 Task: Create a due date automation trigger when advanced on, on the monday after a card is due add dates not due next week at 11:00 AM.
Action: Mouse moved to (969, 74)
Screenshot: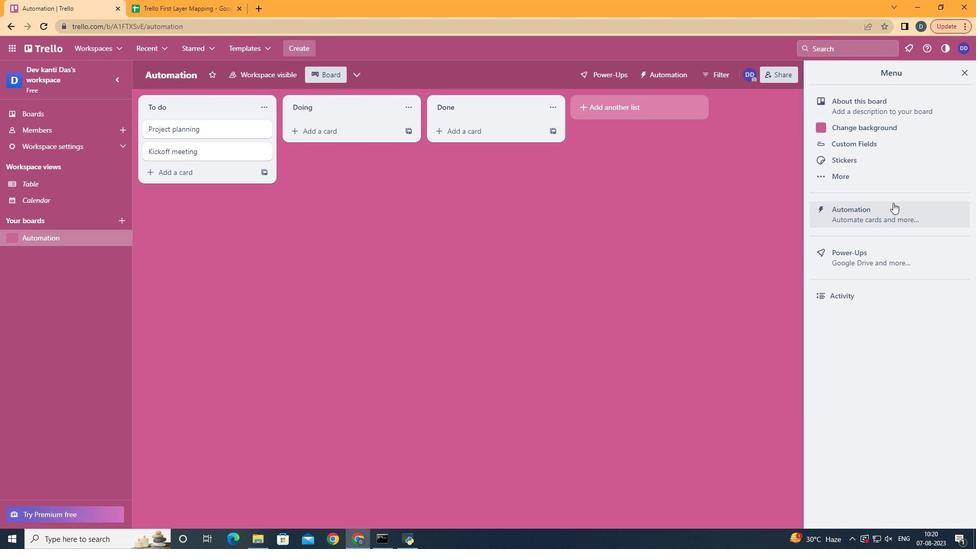 
Action: Mouse pressed left at (969, 74)
Screenshot: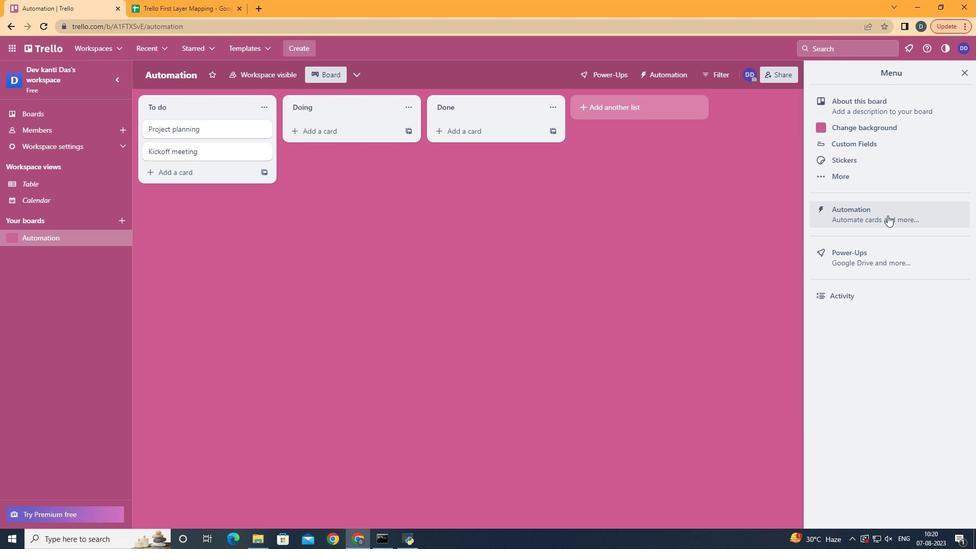 
Action: Mouse moved to (887, 218)
Screenshot: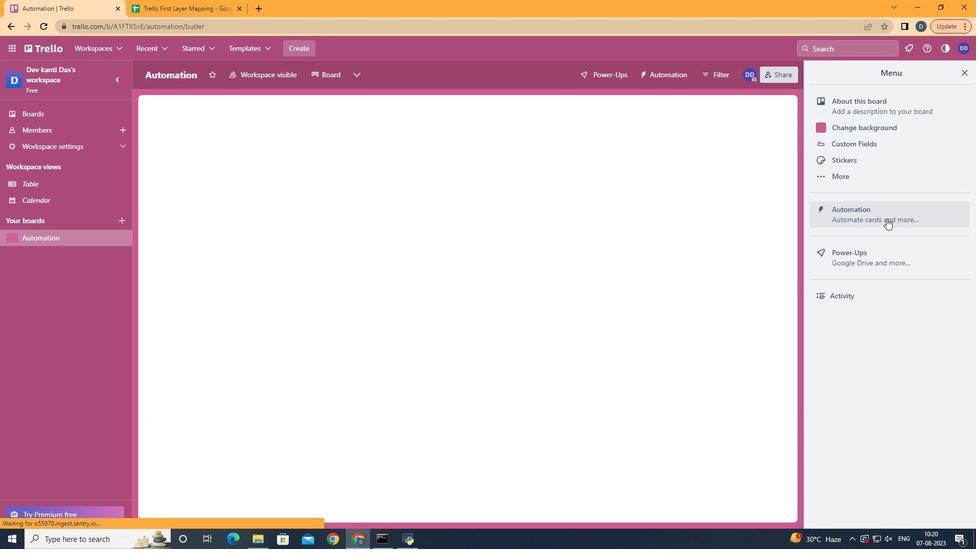 
Action: Mouse pressed left at (887, 218)
Screenshot: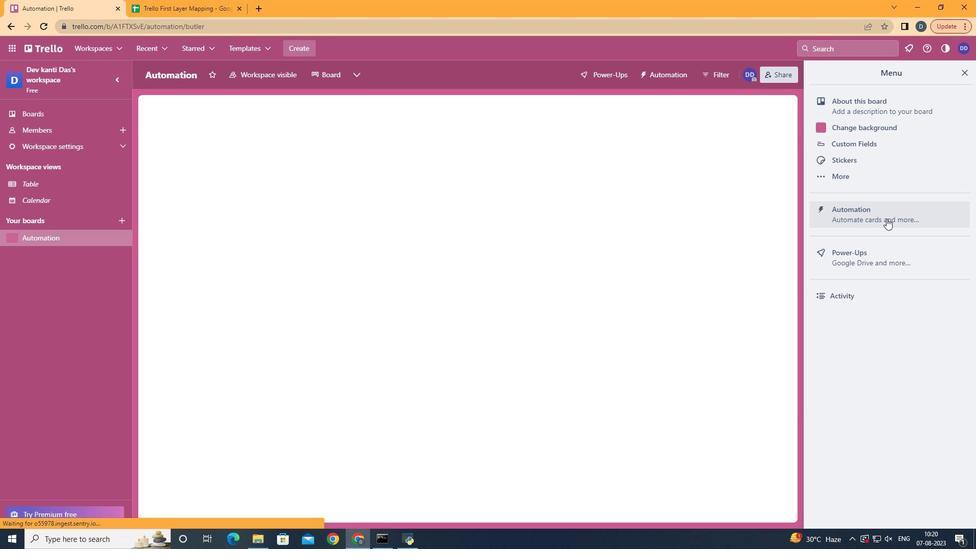 
Action: Mouse moved to (194, 208)
Screenshot: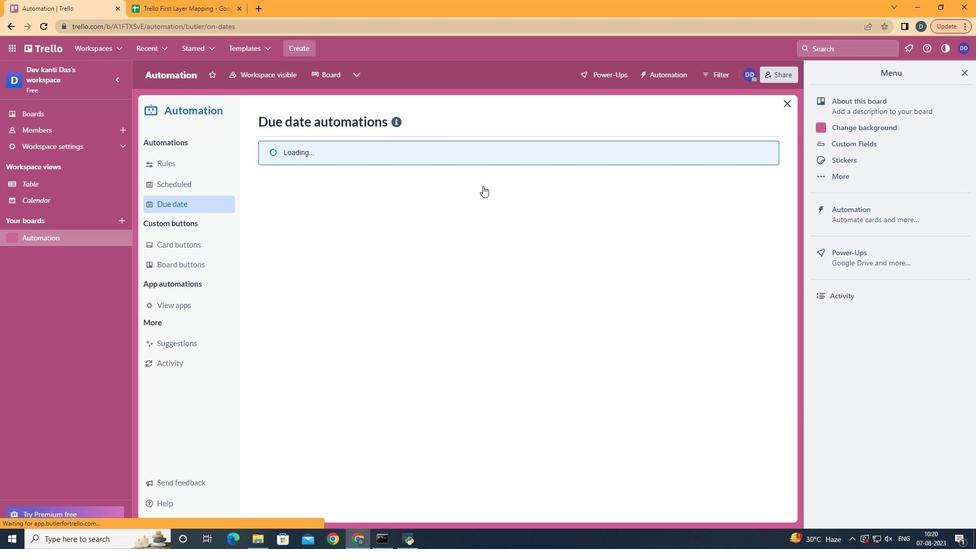 
Action: Mouse pressed left at (194, 208)
Screenshot: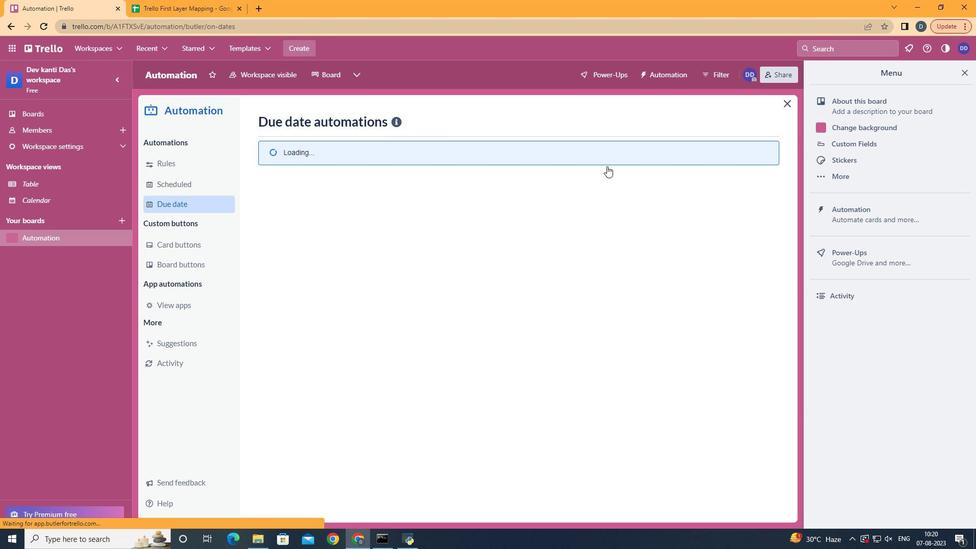 
Action: Mouse moved to (723, 121)
Screenshot: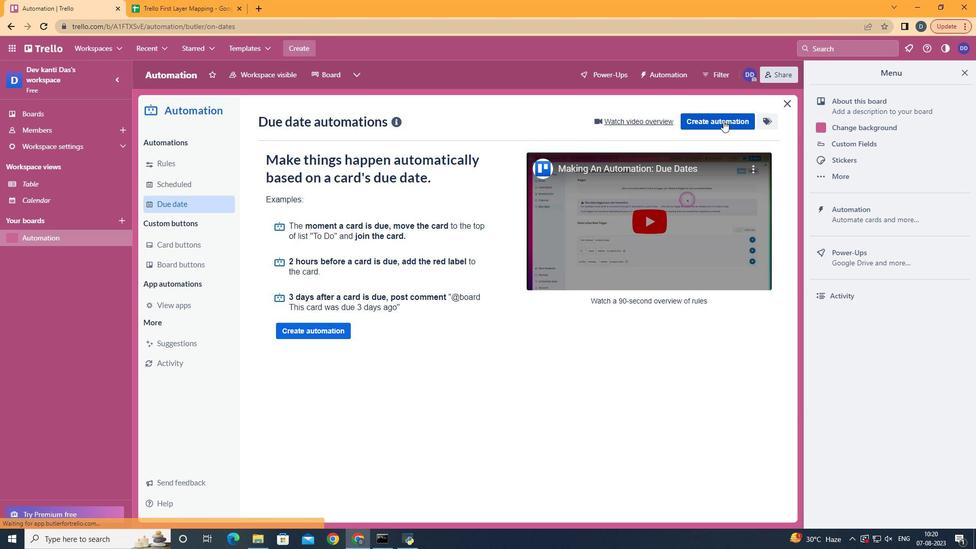 
Action: Mouse pressed left at (723, 121)
Screenshot: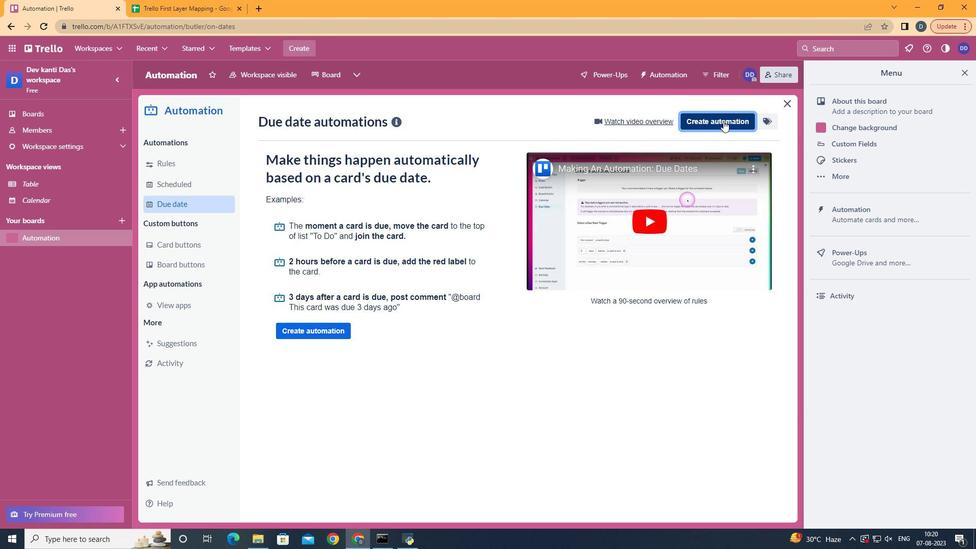 
Action: Mouse moved to (602, 209)
Screenshot: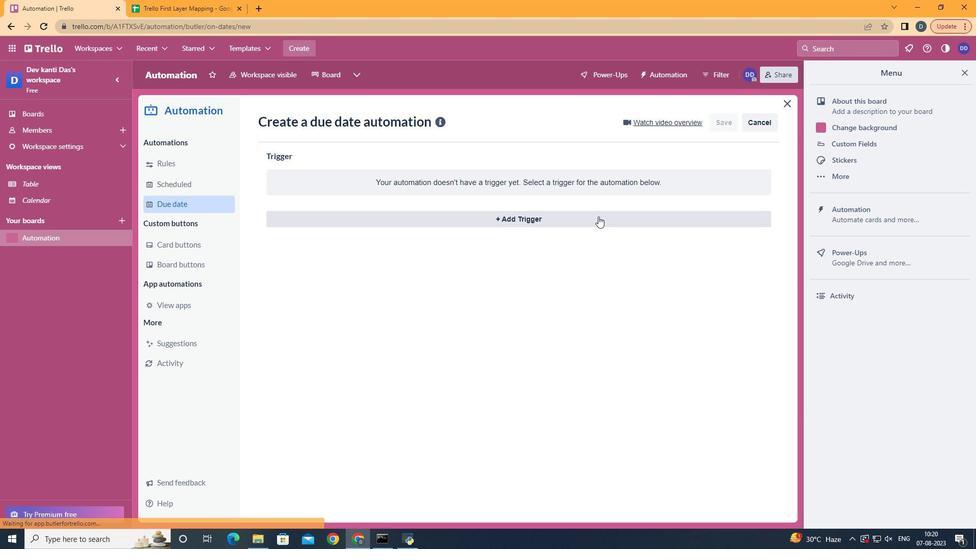 
Action: Mouse pressed left at (602, 209)
Screenshot: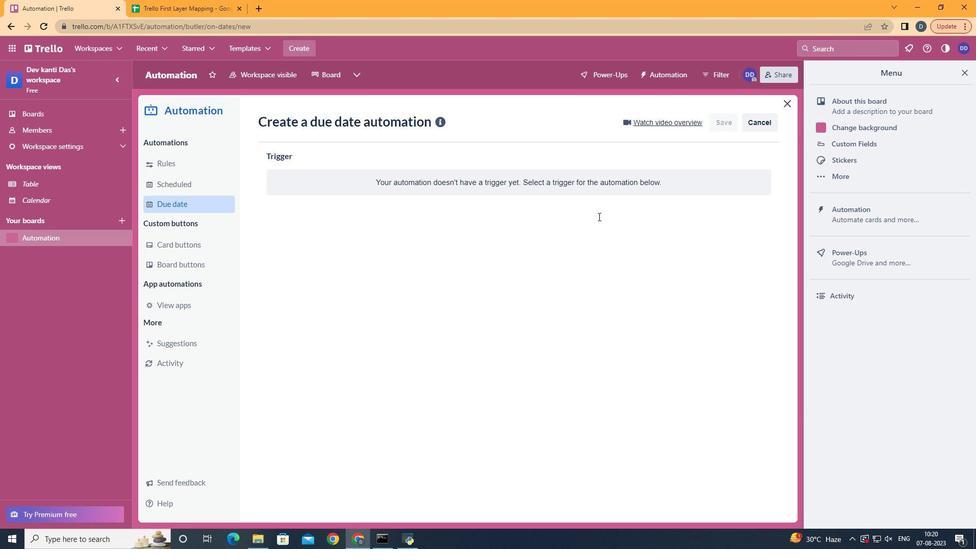 
Action: Mouse moved to (598, 216)
Screenshot: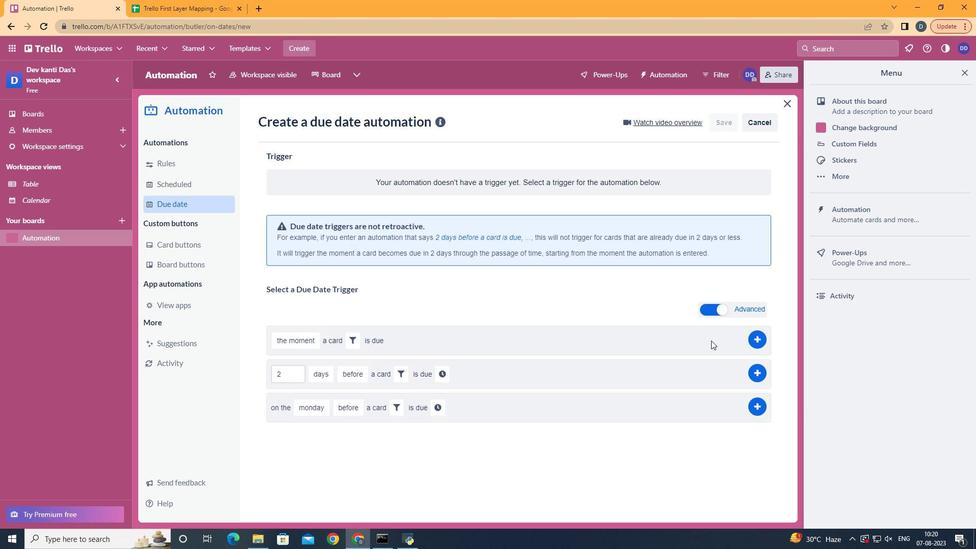 
Action: Mouse pressed left at (598, 216)
Screenshot: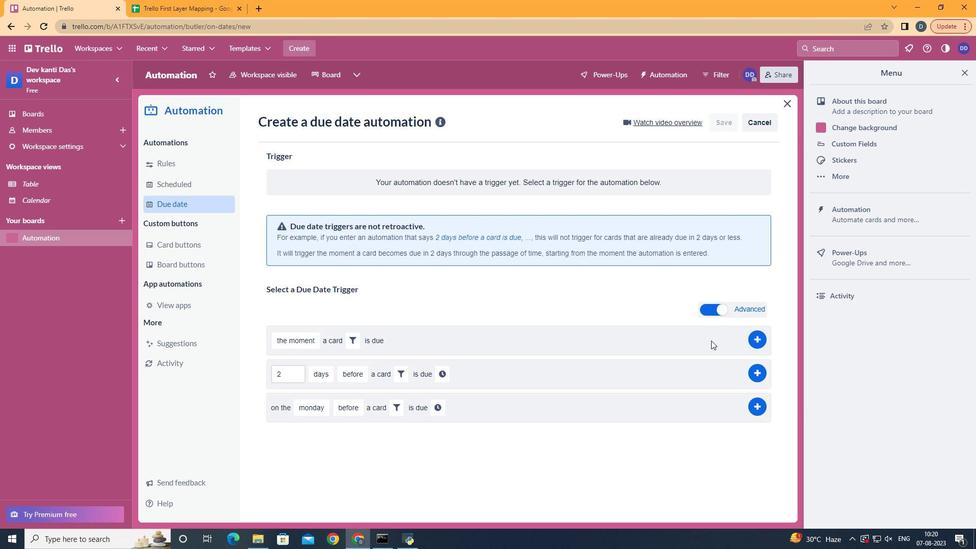 
Action: Mouse moved to (330, 268)
Screenshot: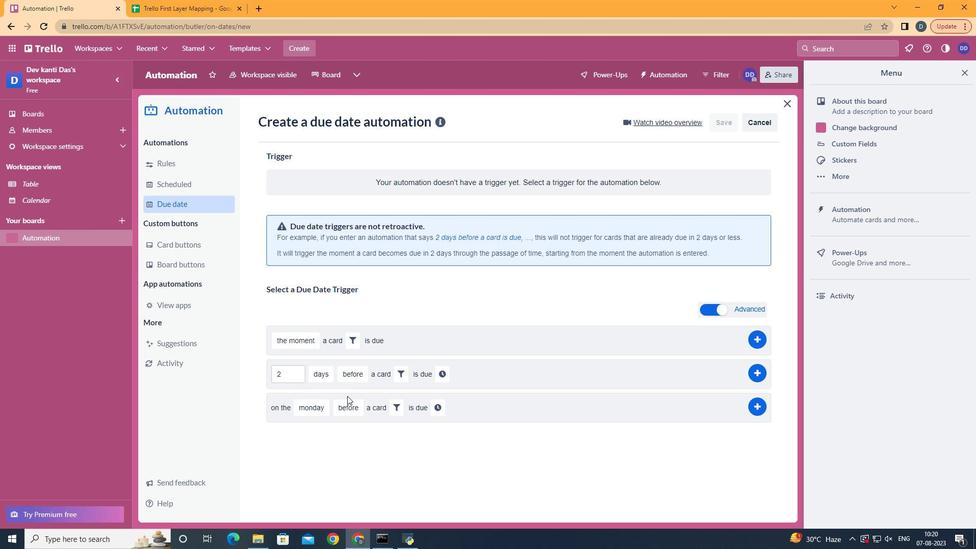 
Action: Mouse pressed left at (330, 268)
Screenshot: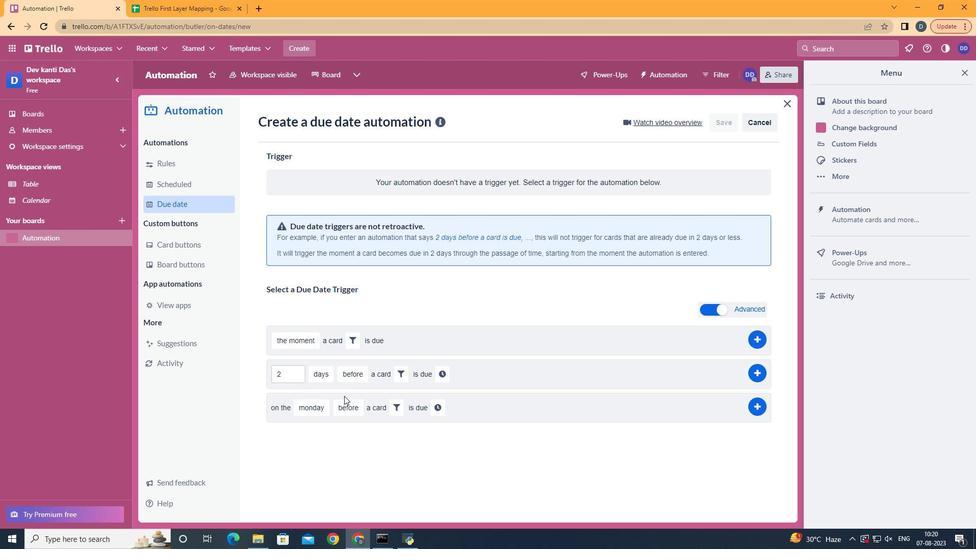 
Action: Mouse moved to (353, 447)
Screenshot: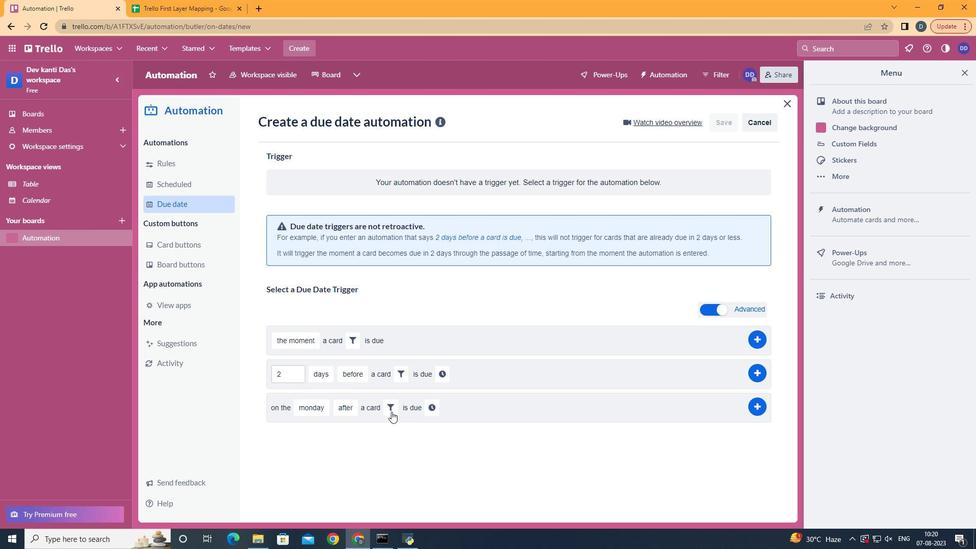 
Action: Mouse pressed left at (353, 447)
Screenshot: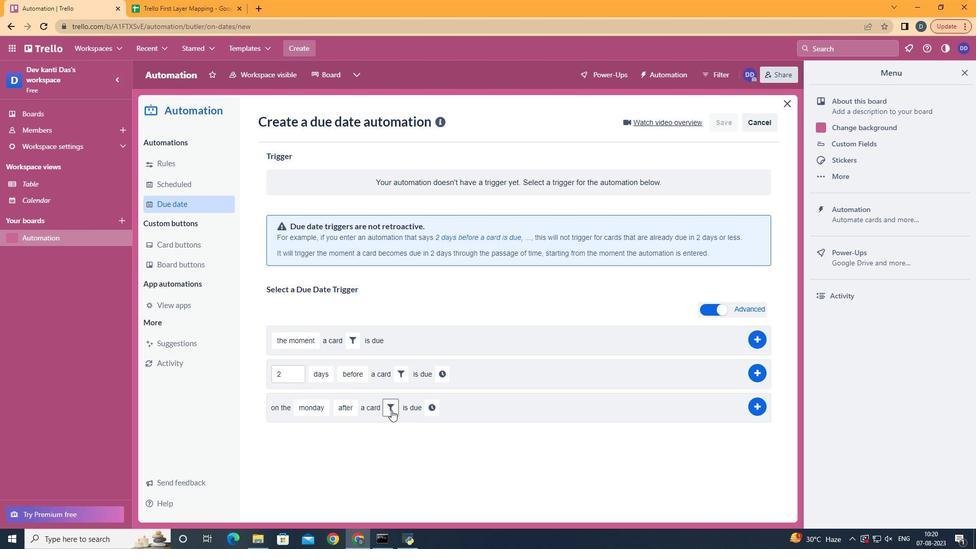 
Action: Mouse moved to (391, 410)
Screenshot: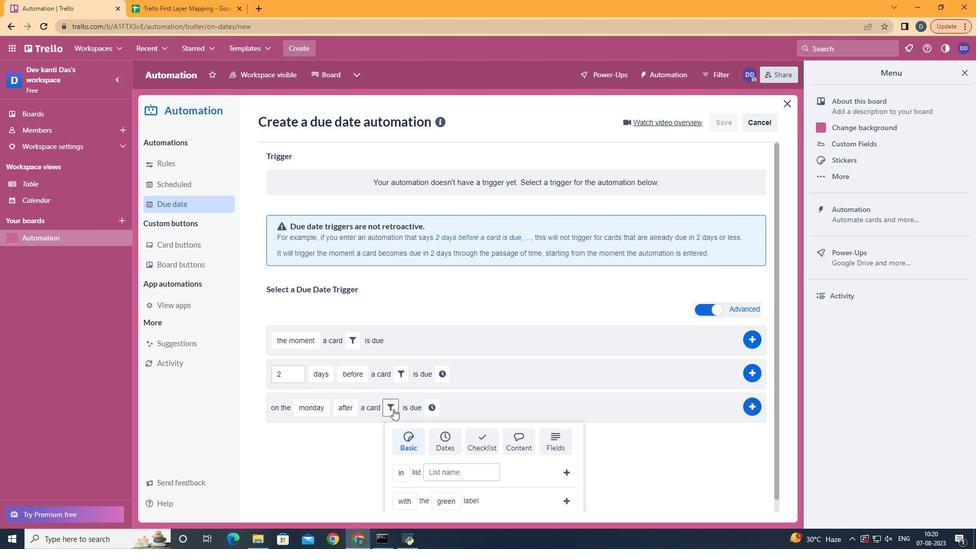 
Action: Mouse pressed left at (391, 410)
Screenshot: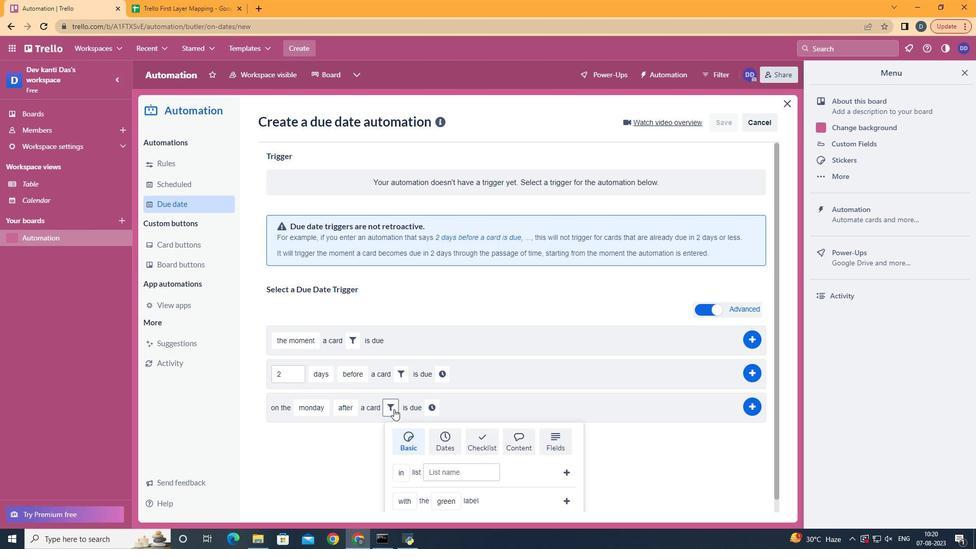 
Action: Mouse moved to (441, 443)
Screenshot: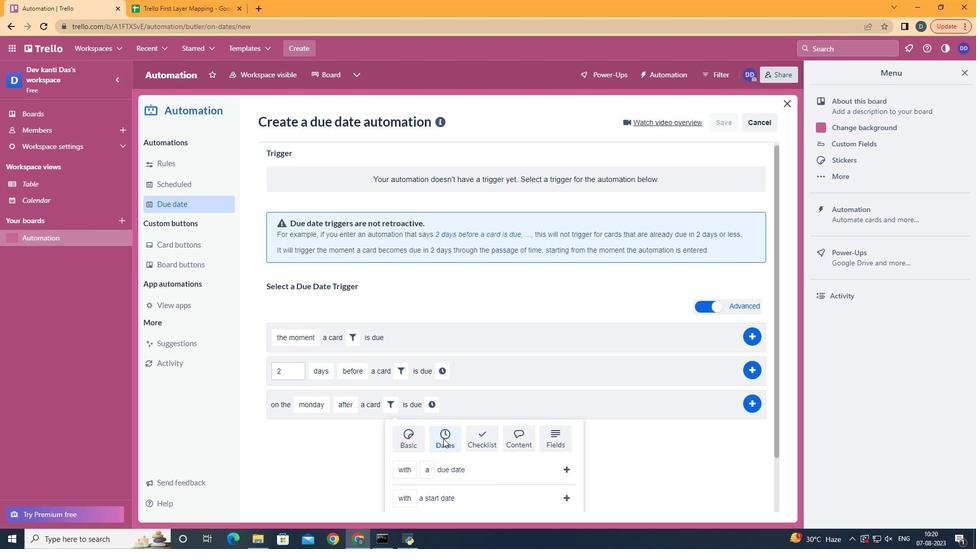 
Action: Mouse pressed left at (441, 443)
Screenshot: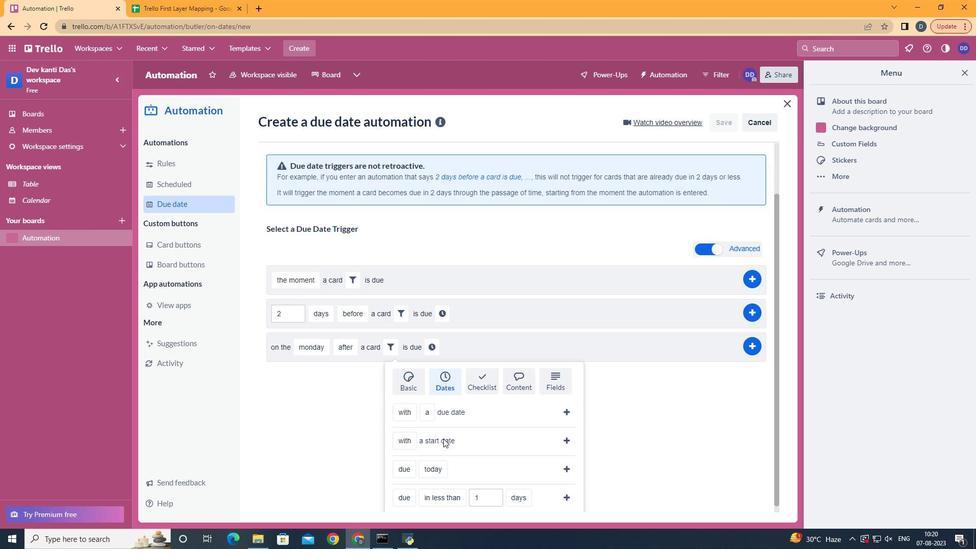 
Action: Mouse moved to (443, 438)
Screenshot: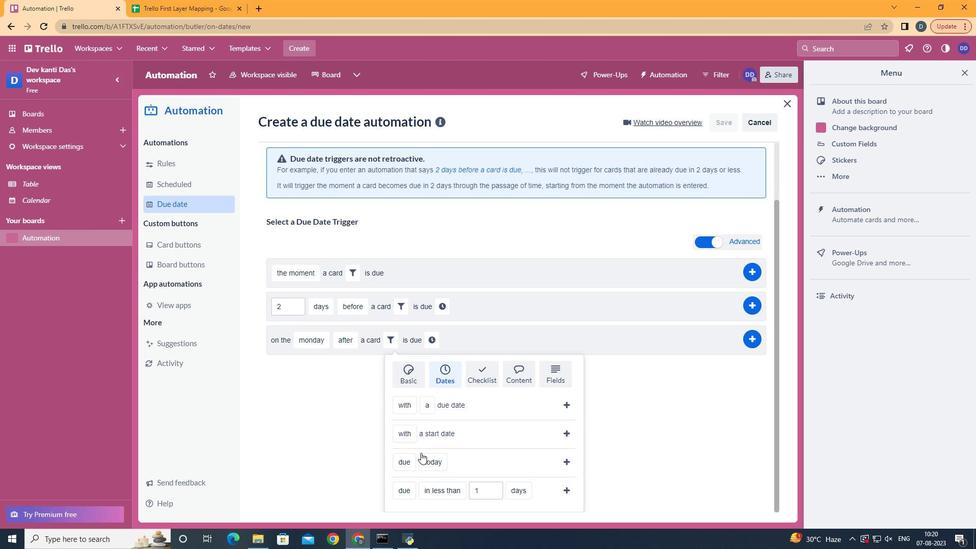 
Action: Mouse scrolled (443, 438) with delta (0, 0)
Screenshot: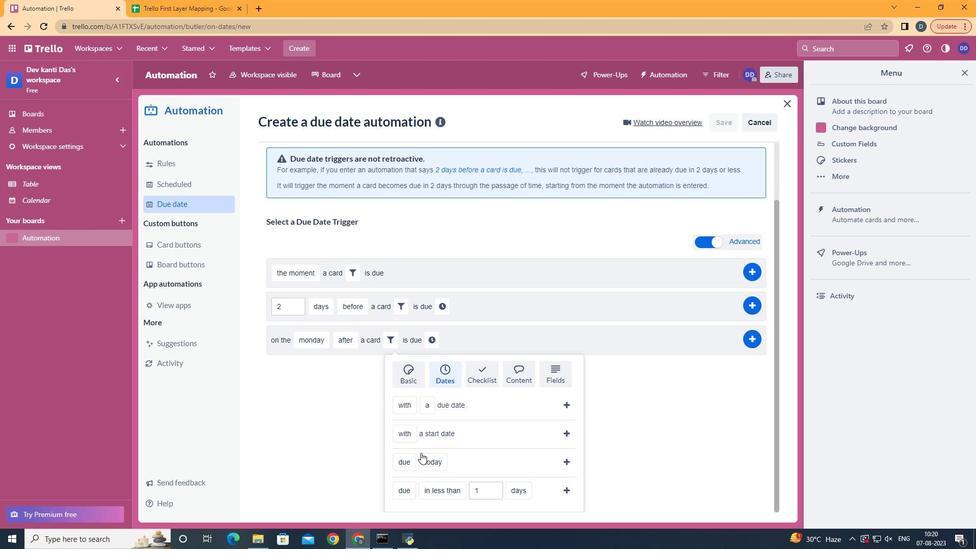 
Action: Mouse scrolled (443, 438) with delta (0, 0)
Screenshot: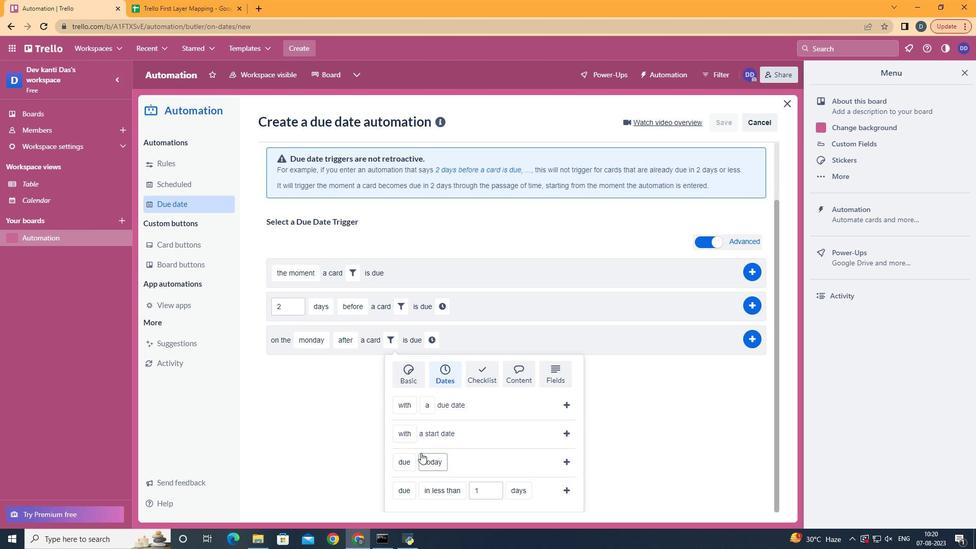 
Action: Mouse scrolled (443, 438) with delta (0, 0)
Screenshot: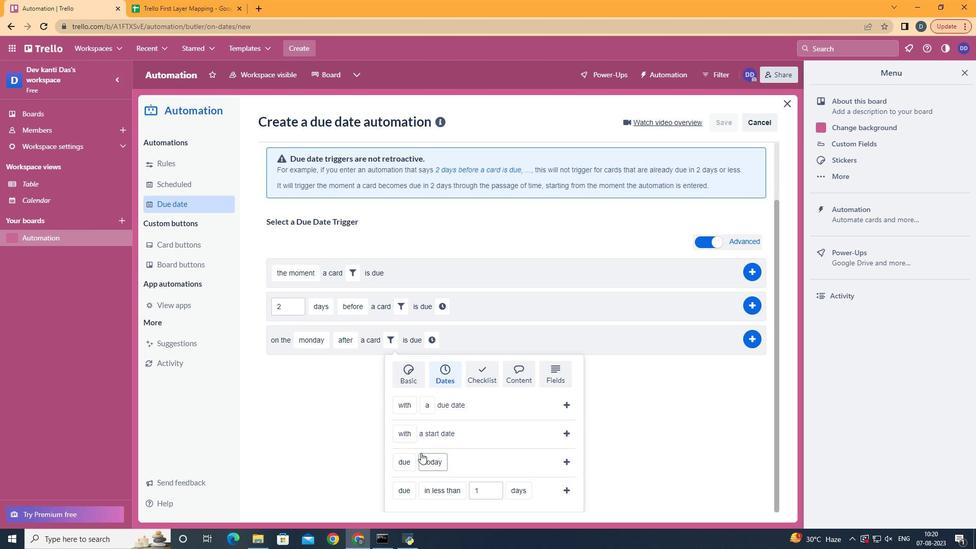 
Action: Mouse scrolled (443, 438) with delta (0, 0)
Screenshot: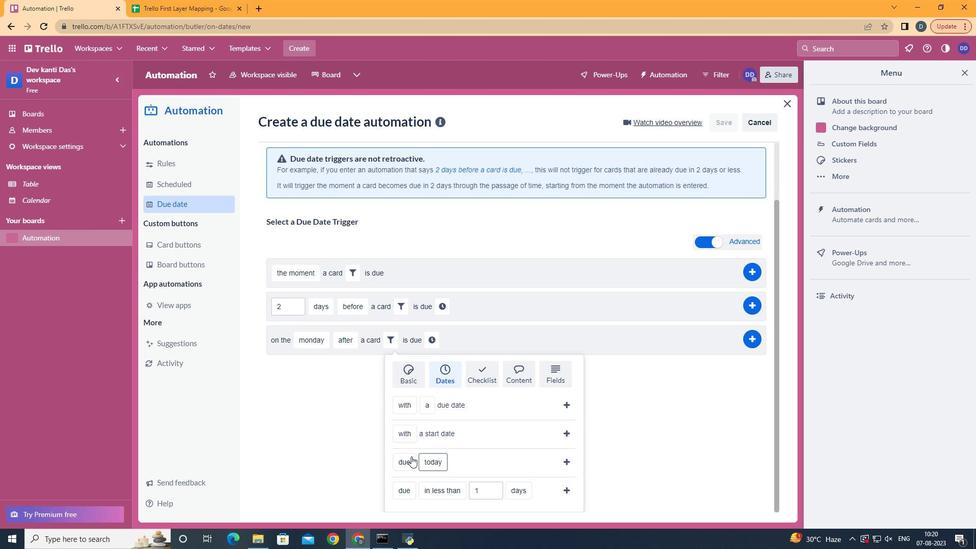
Action: Mouse scrolled (443, 438) with delta (0, 0)
Screenshot: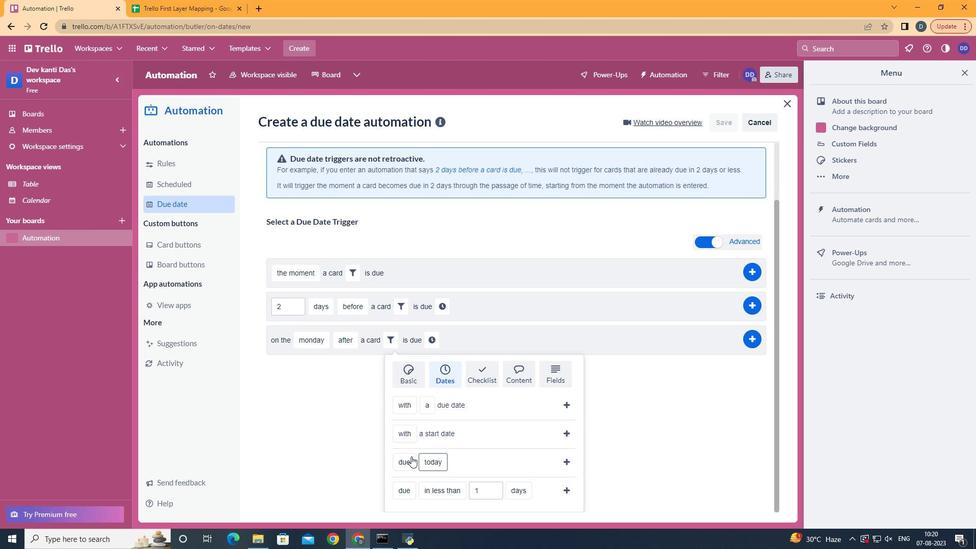 
Action: Mouse moved to (411, 403)
Screenshot: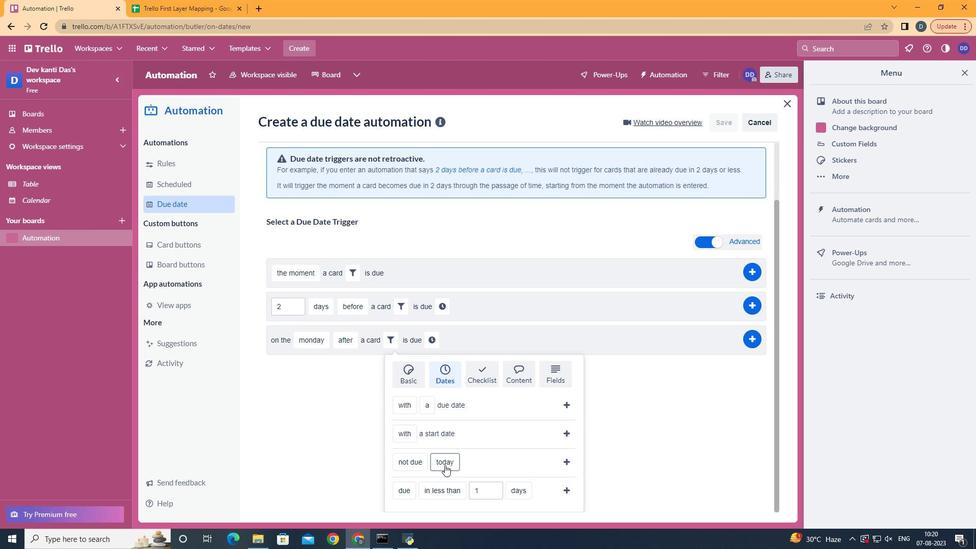 
Action: Mouse pressed left at (411, 403)
Screenshot: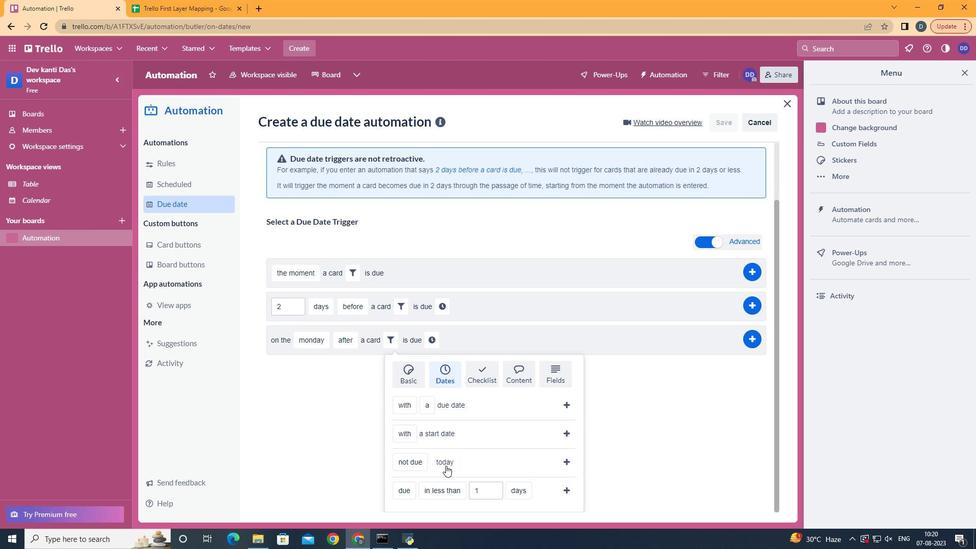 
Action: Mouse moved to (469, 400)
Screenshot: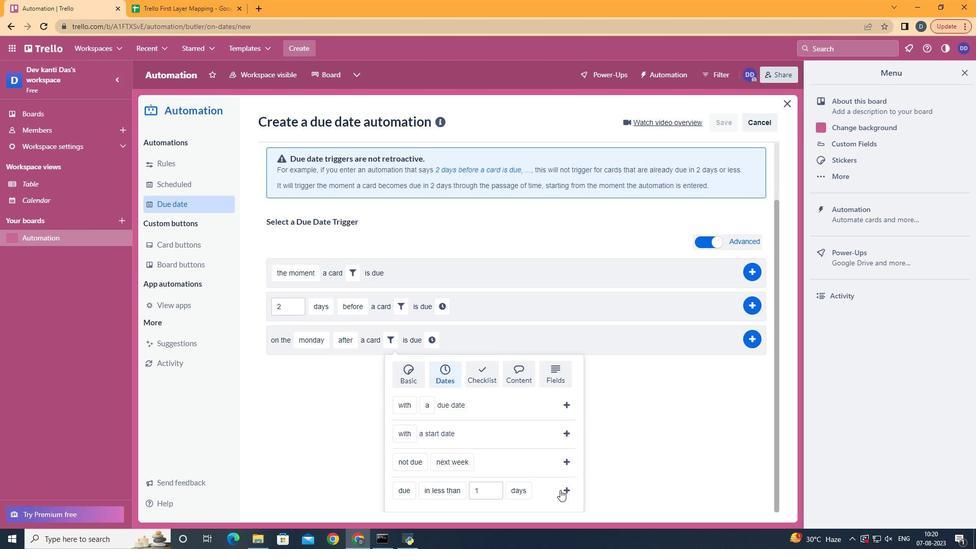 
Action: Mouse pressed left at (469, 400)
Screenshot: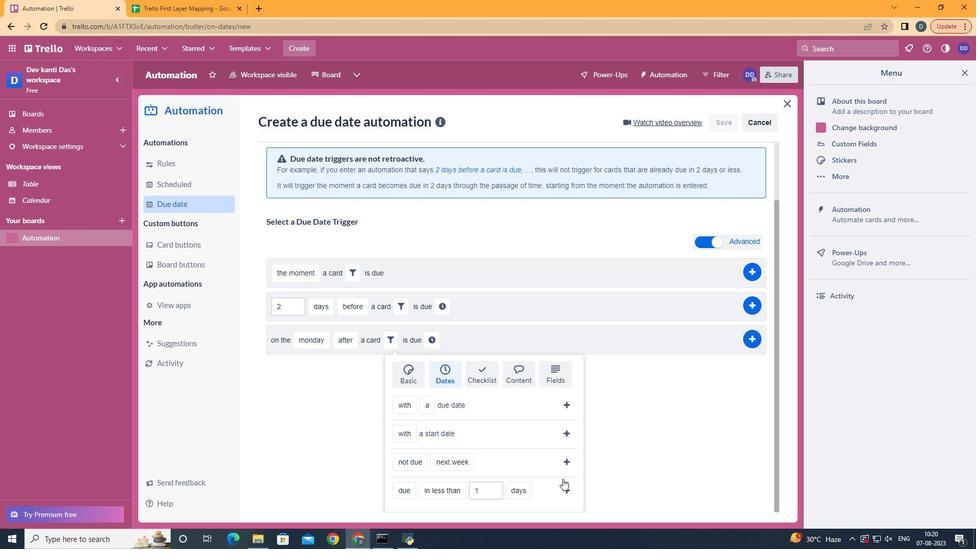 
Action: Mouse moved to (564, 462)
Screenshot: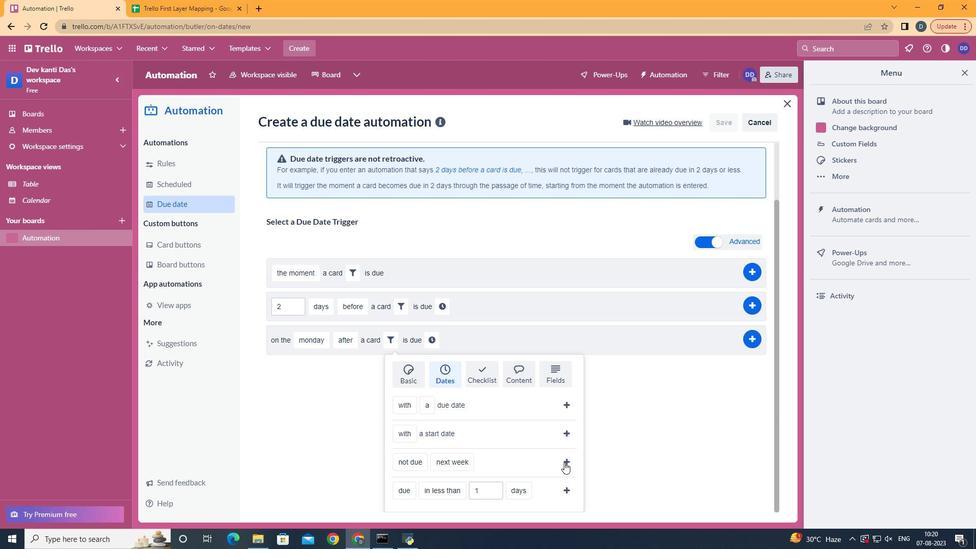 
Action: Mouse pressed left at (564, 462)
Screenshot: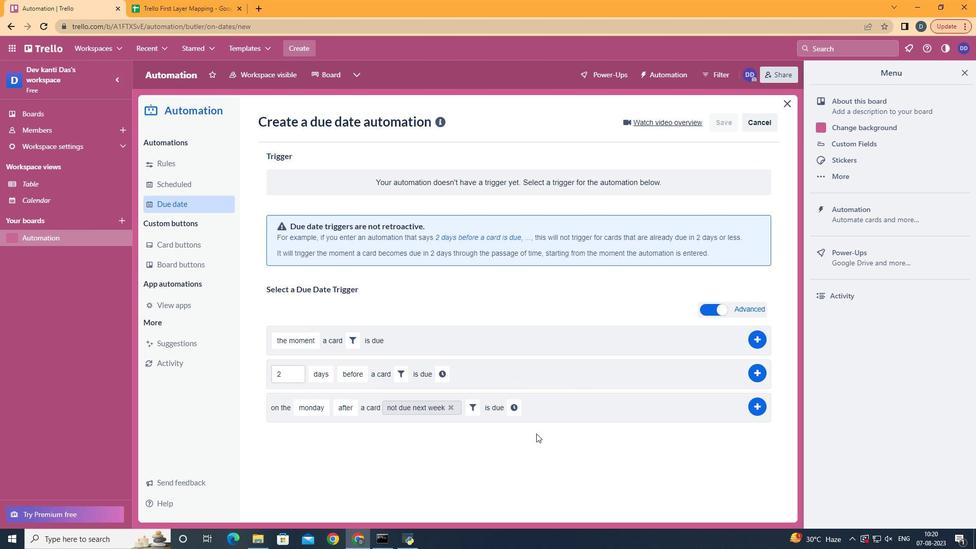 
Action: Mouse moved to (515, 415)
Screenshot: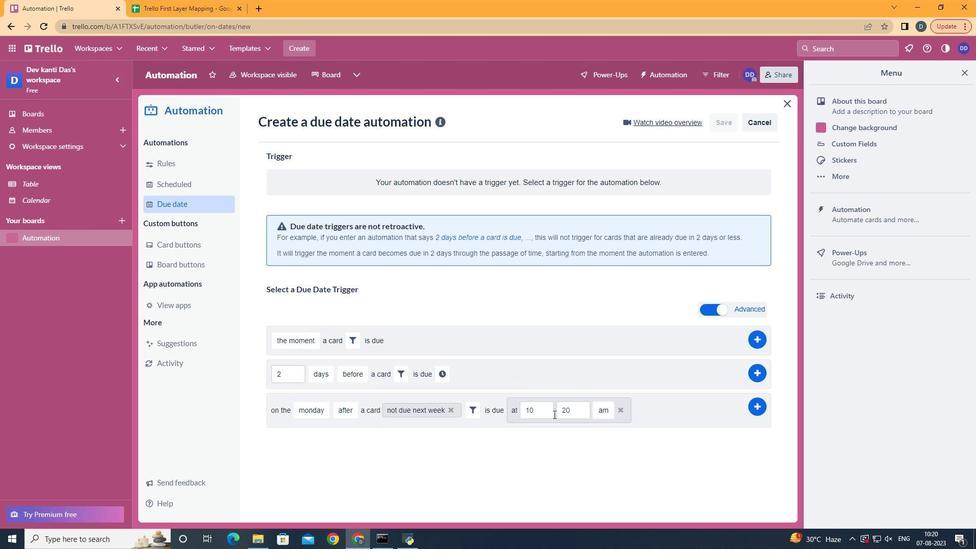 
Action: Mouse pressed left at (515, 415)
Screenshot: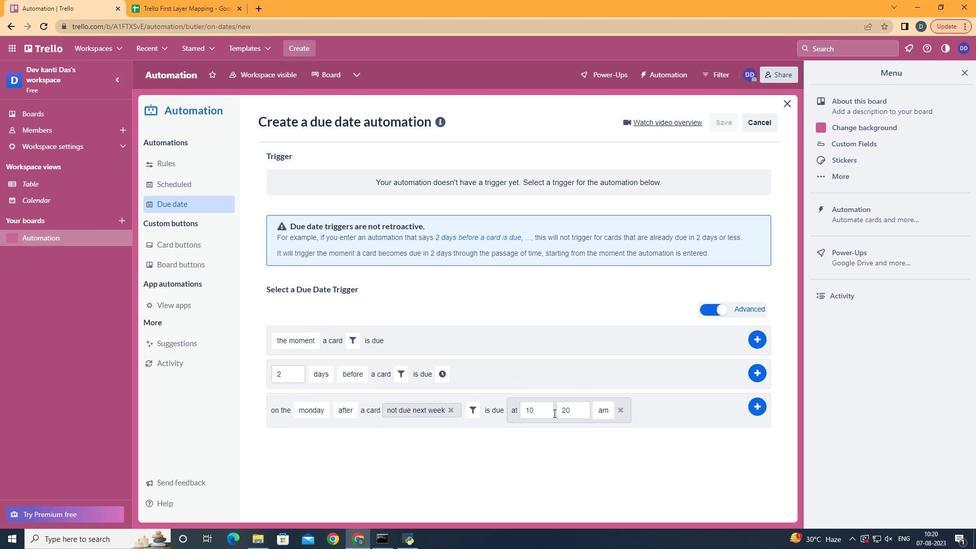 
Action: Mouse moved to (538, 410)
Screenshot: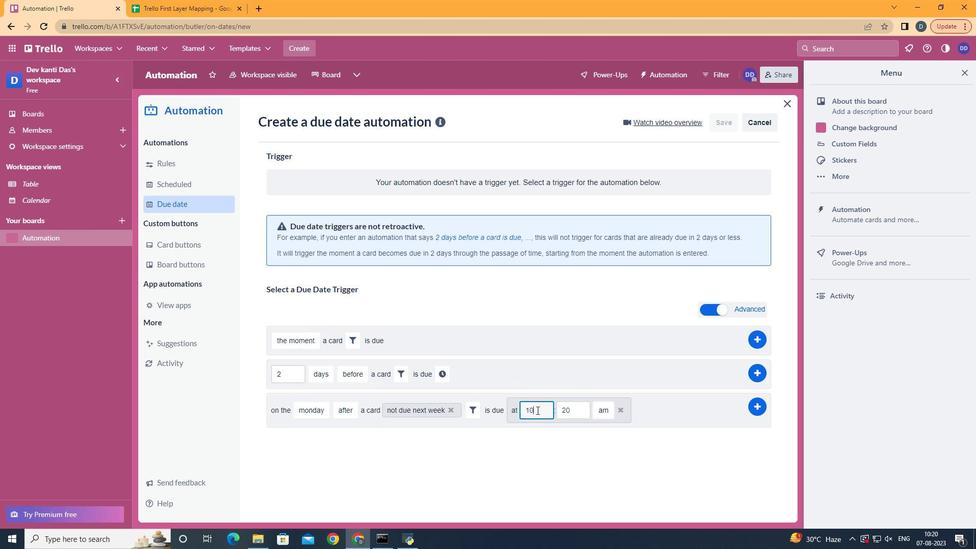 
Action: Mouse pressed left at (538, 410)
Screenshot: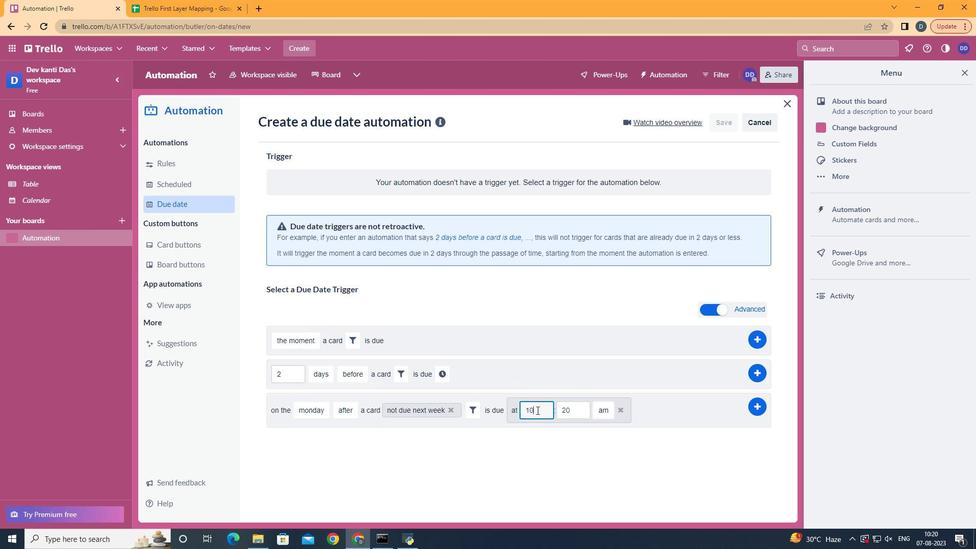 
Action: Mouse moved to (537, 410)
Screenshot: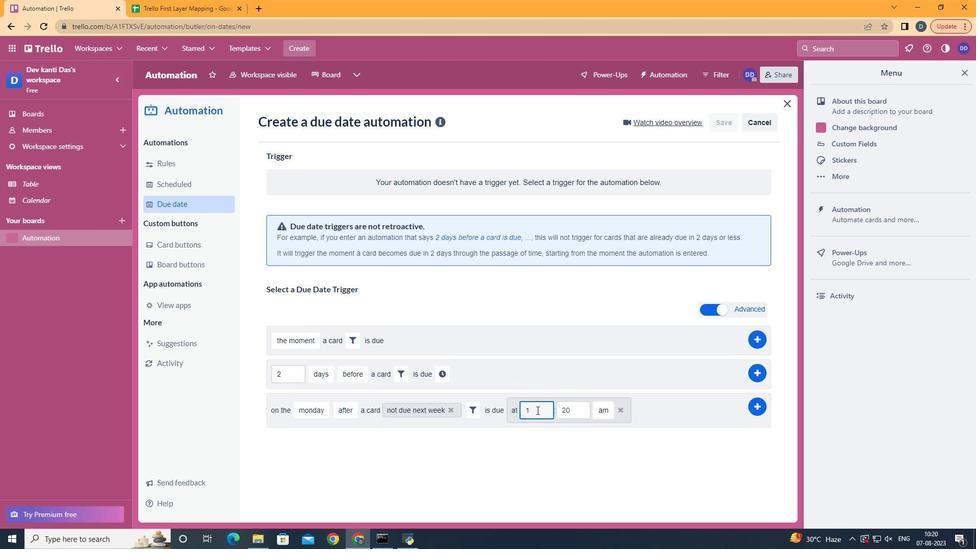 
Action: Key pressed <Key.backspace>1
Screenshot: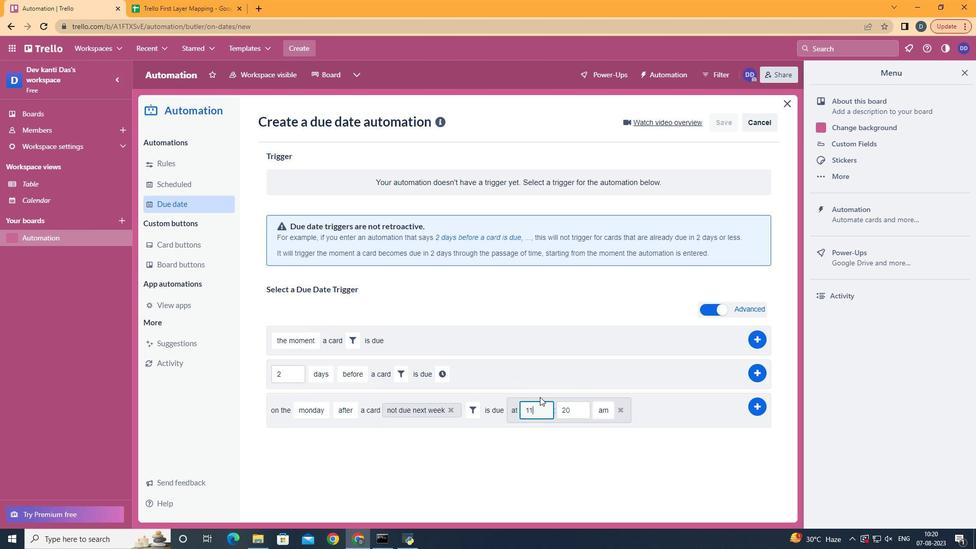 
Action: Mouse moved to (581, 416)
Screenshot: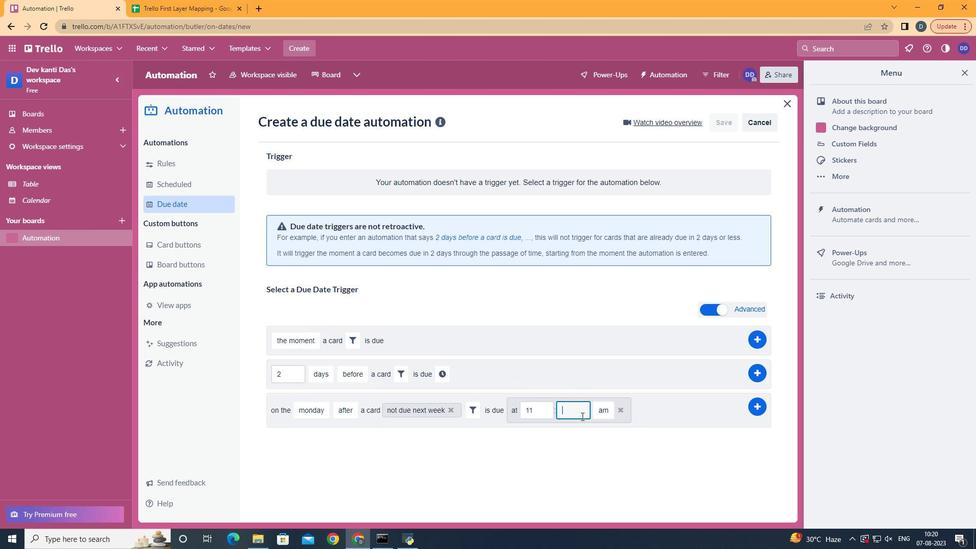 
Action: Mouse pressed left at (581, 416)
Screenshot: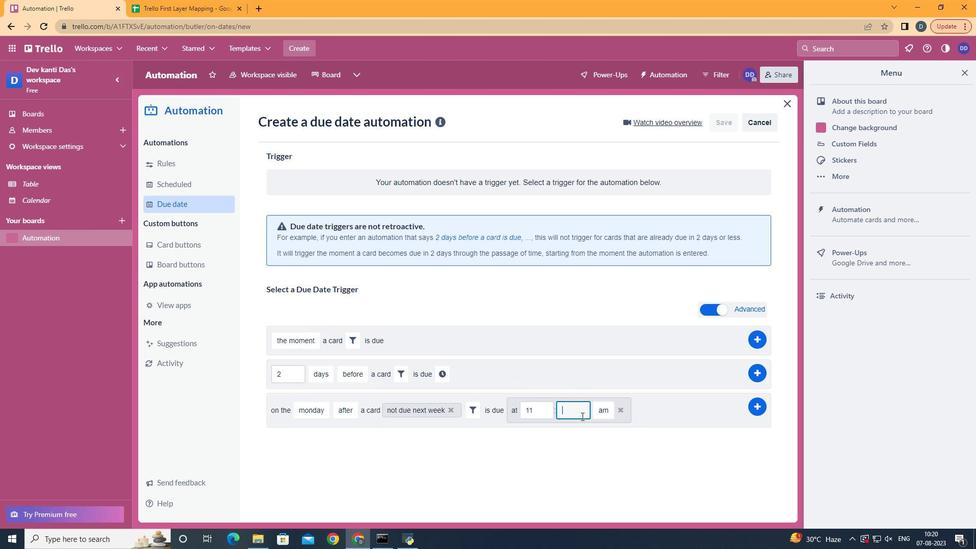 
Action: Key pressed <Key.backspace><Key.backspace>00
Screenshot: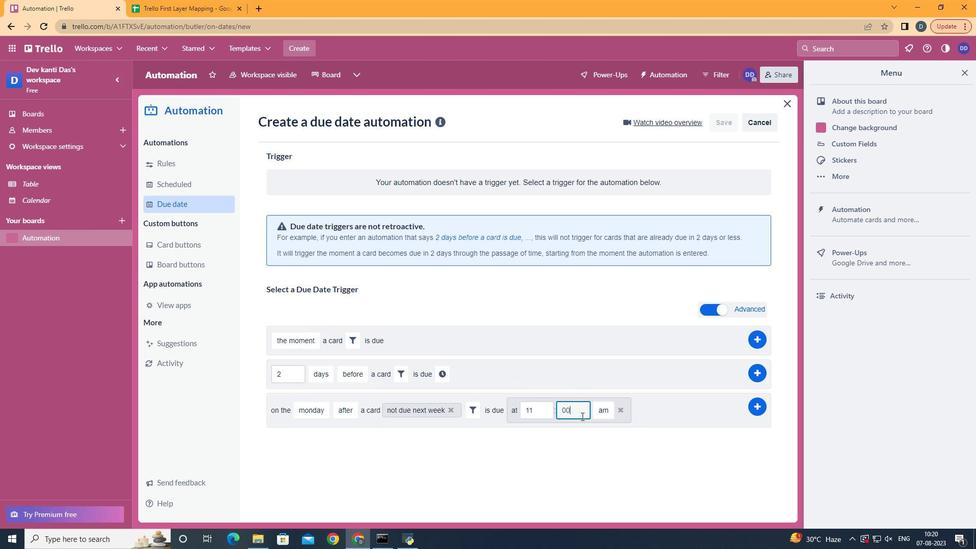 
Action: Mouse moved to (757, 404)
Screenshot: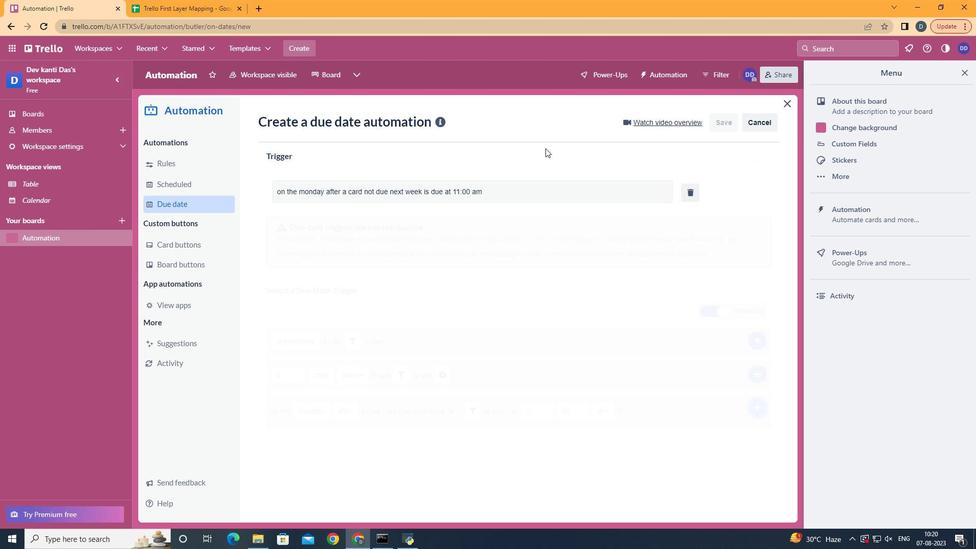 
Action: Mouse pressed left at (757, 404)
Screenshot: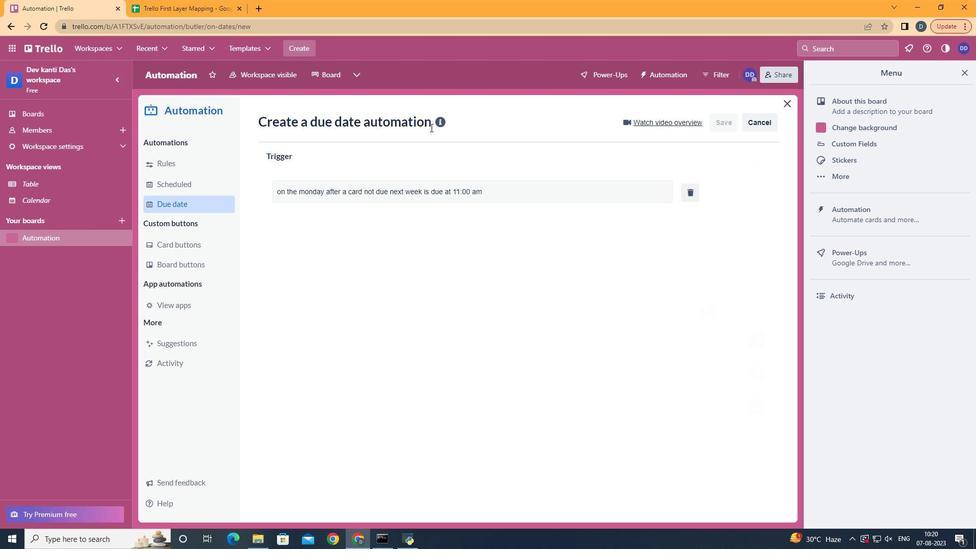 
Action: Mouse moved to (505, 179)
Screenshot: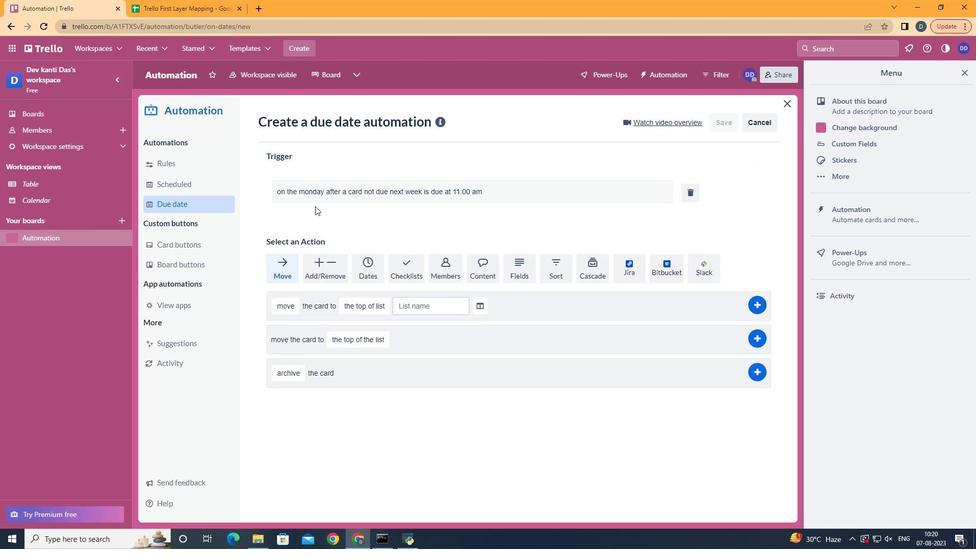 
